 Task: Create a task  Create a new online platform for online music streaming , assign it to team member softage.2@softage.net in the project AnchorTech and update the status of the task to  At Risk , set the priority of the task to Medium
Action: Mouse moved to (71, 60)
Screenshot: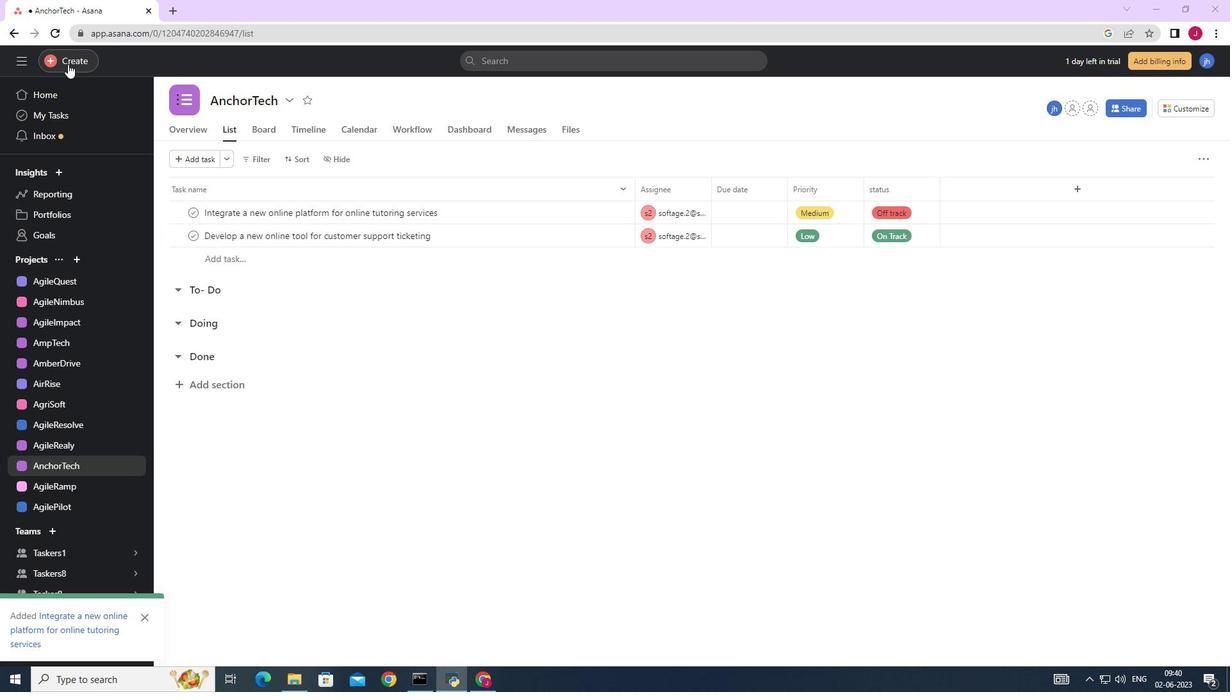 
Action: Mouse pressed left at (71, 60)
Screenshot: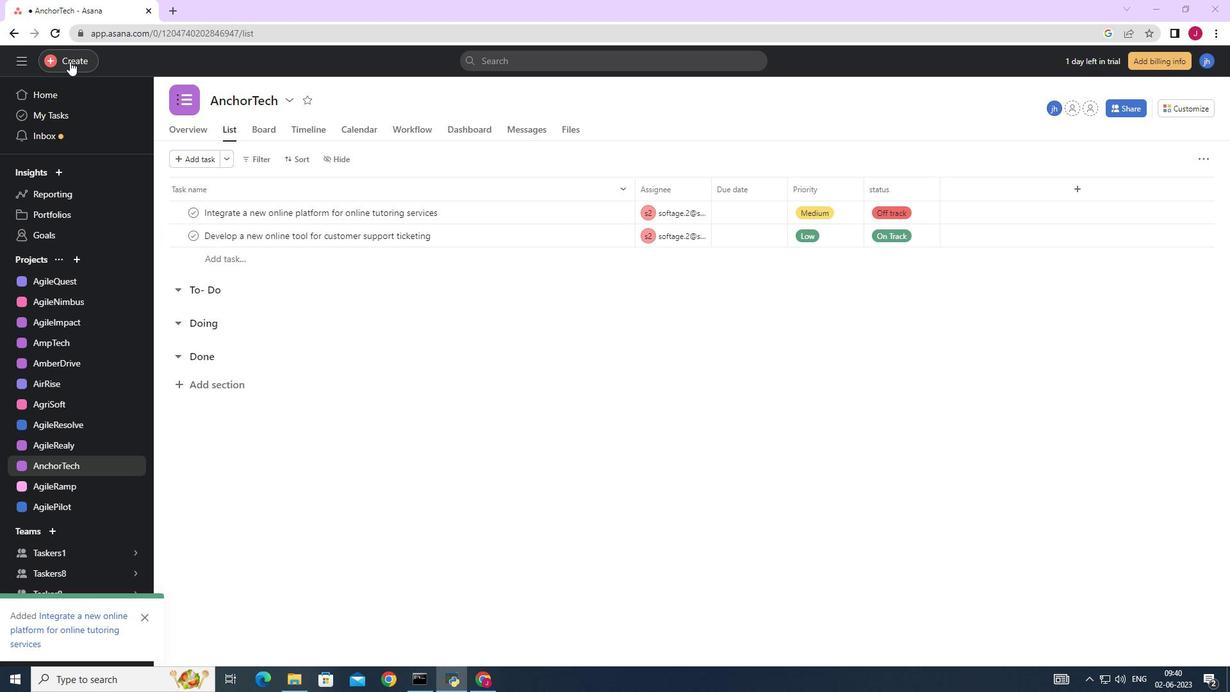 
Action: Mouse moved to (148, 67)
Screenshot: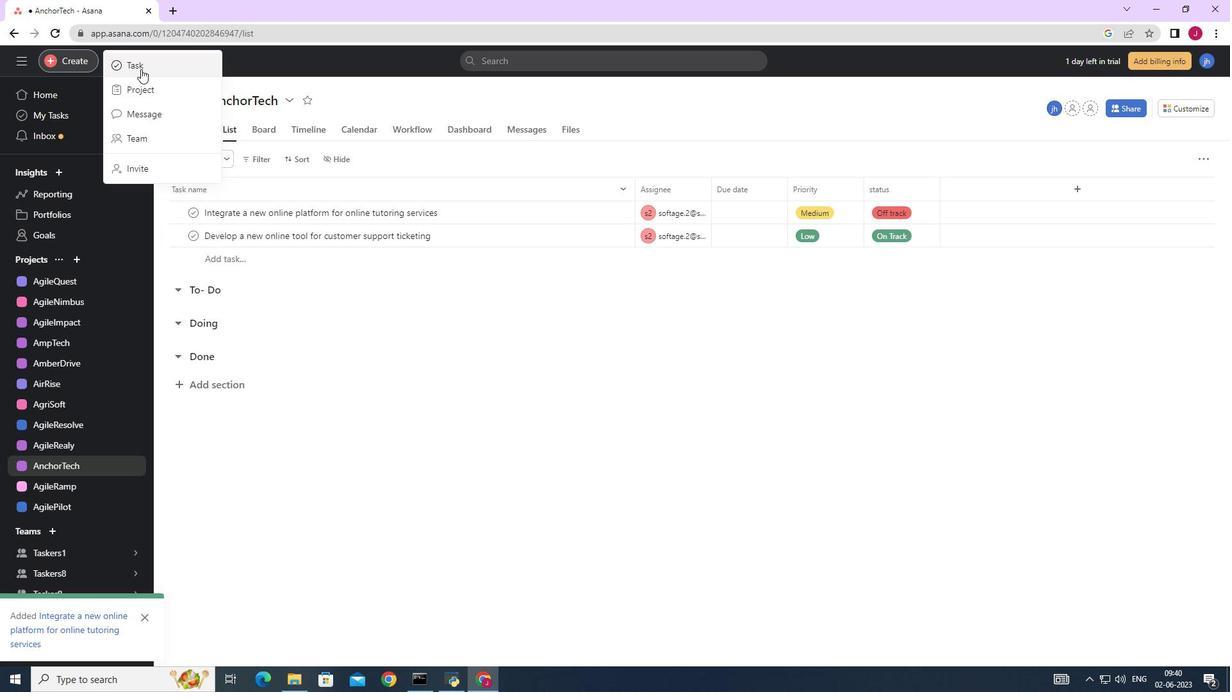 
Action: Mouse pressed left at (148, 67)
Screenshot: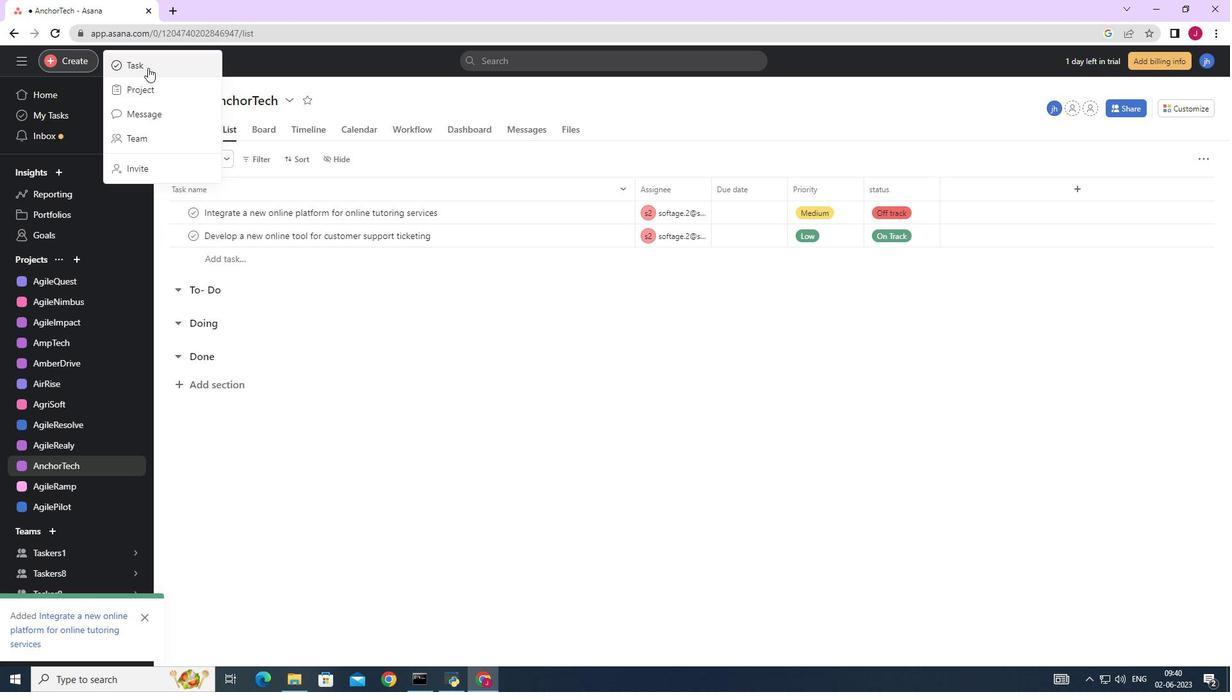 
Action: Mouse moved to (1003, 425)
Screenshot: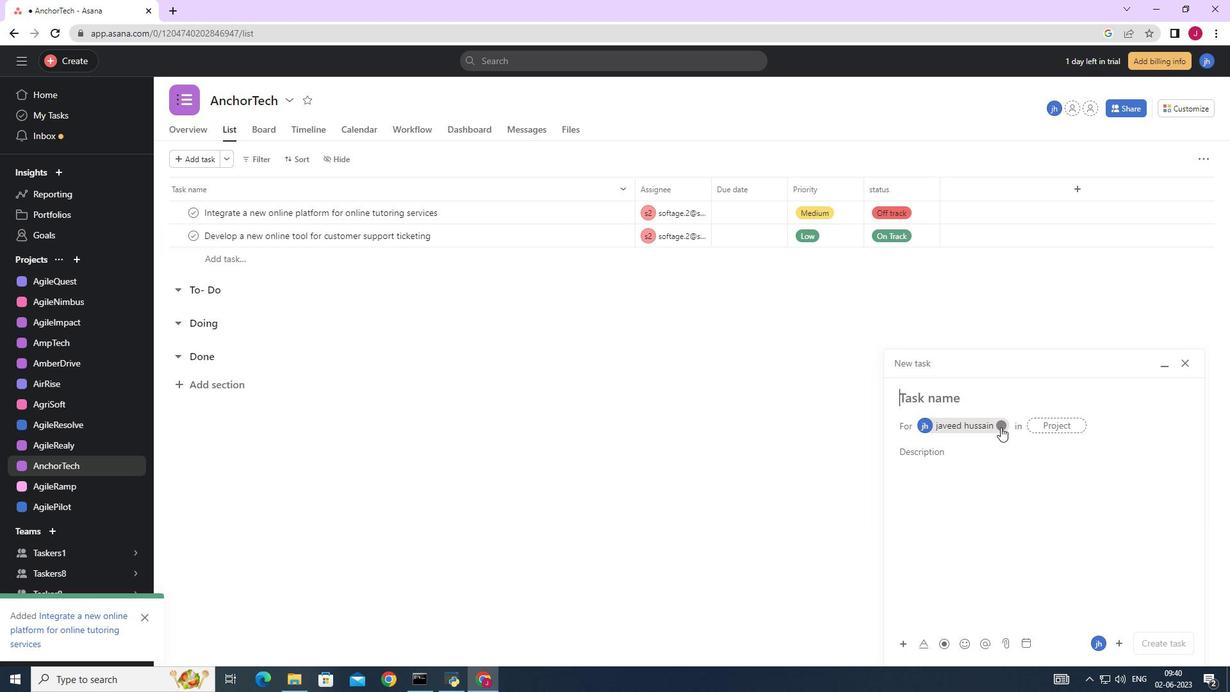
Action: Mouse pressed left at (1003, 425)
Screenshot: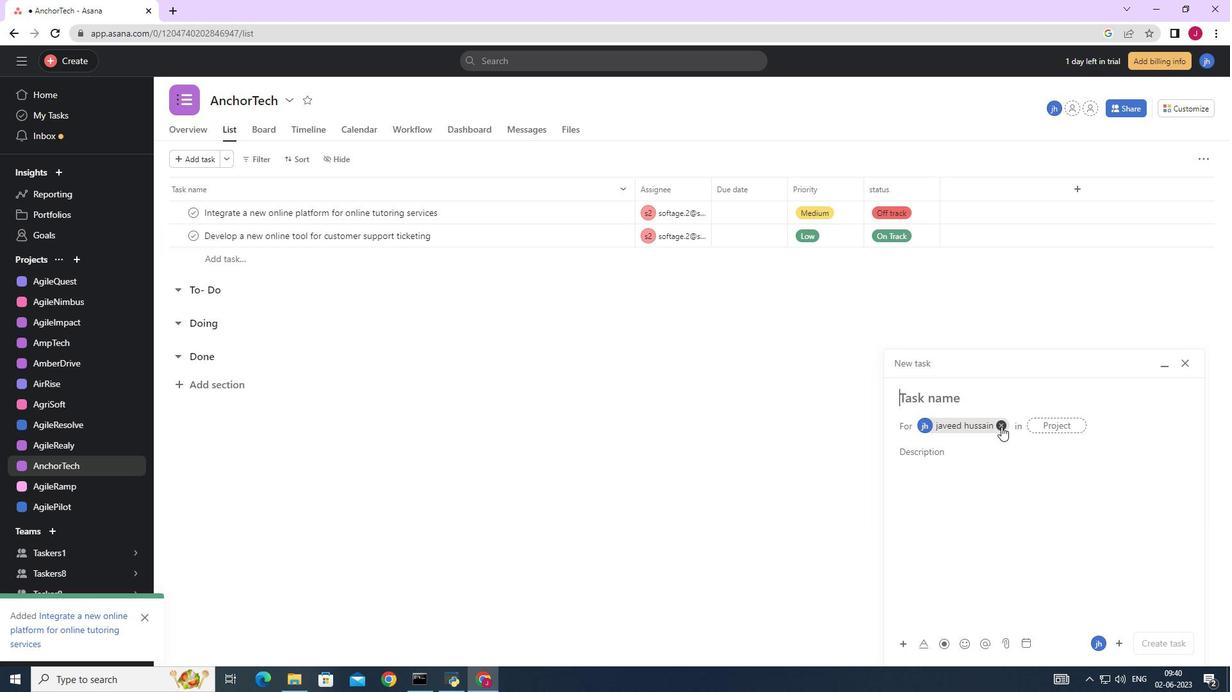 
Action: Mouse moved to (936, 394)
Screenshot: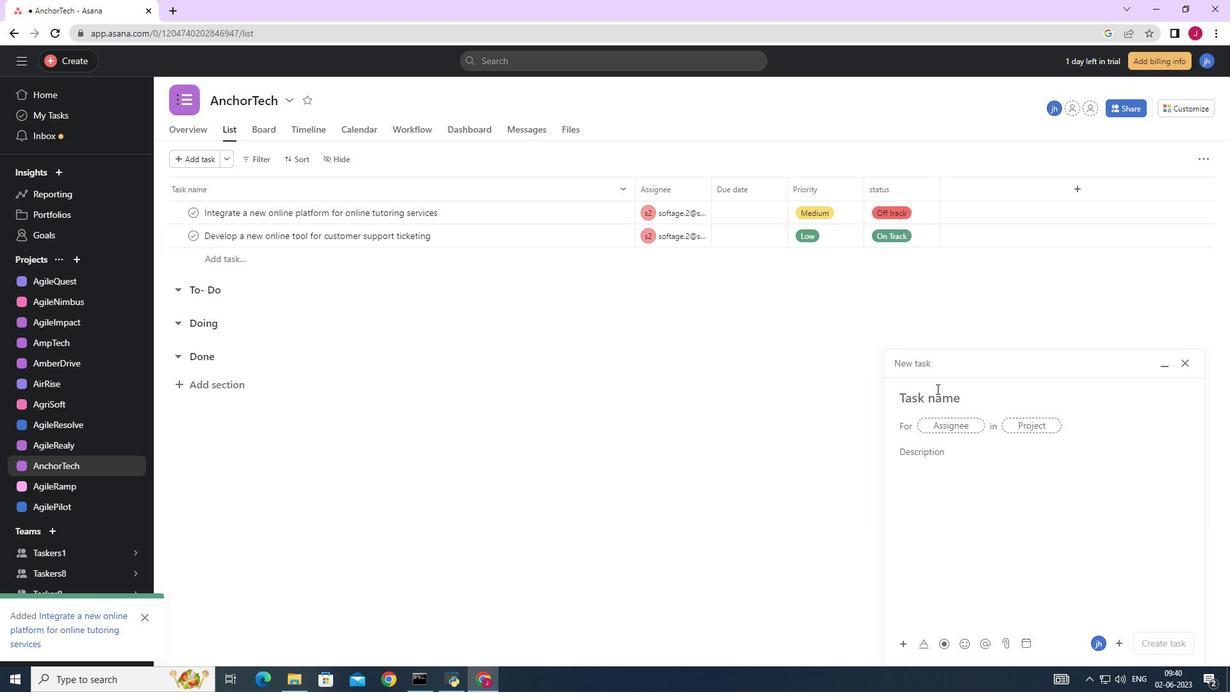 
Action: Key pressed <Key.caps_lock>C<Key.caps_lock>reate<Key.space>a<Key.space>new<Key.space>online<Key.space>platform<Key.space>for<Key.space>online<Key.space>musu<Key.backspace>ic<Key.space>treaming
Screenshot: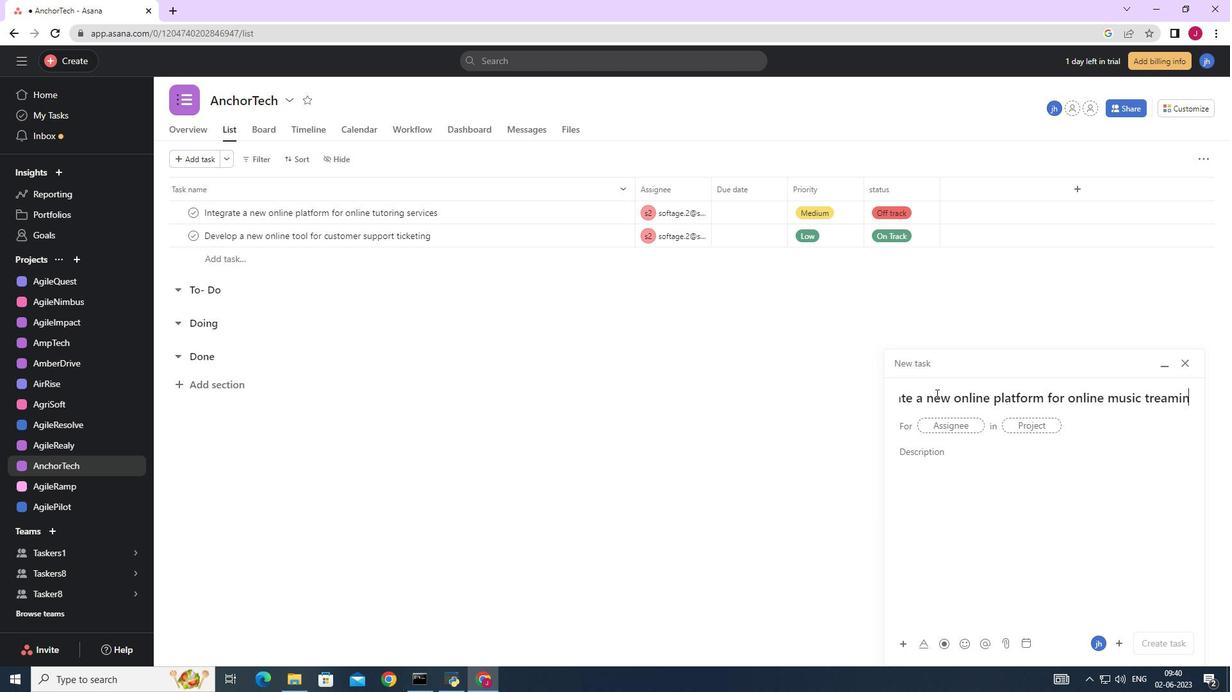 
Action: Mouse moved to (945, 430)
Screenshot: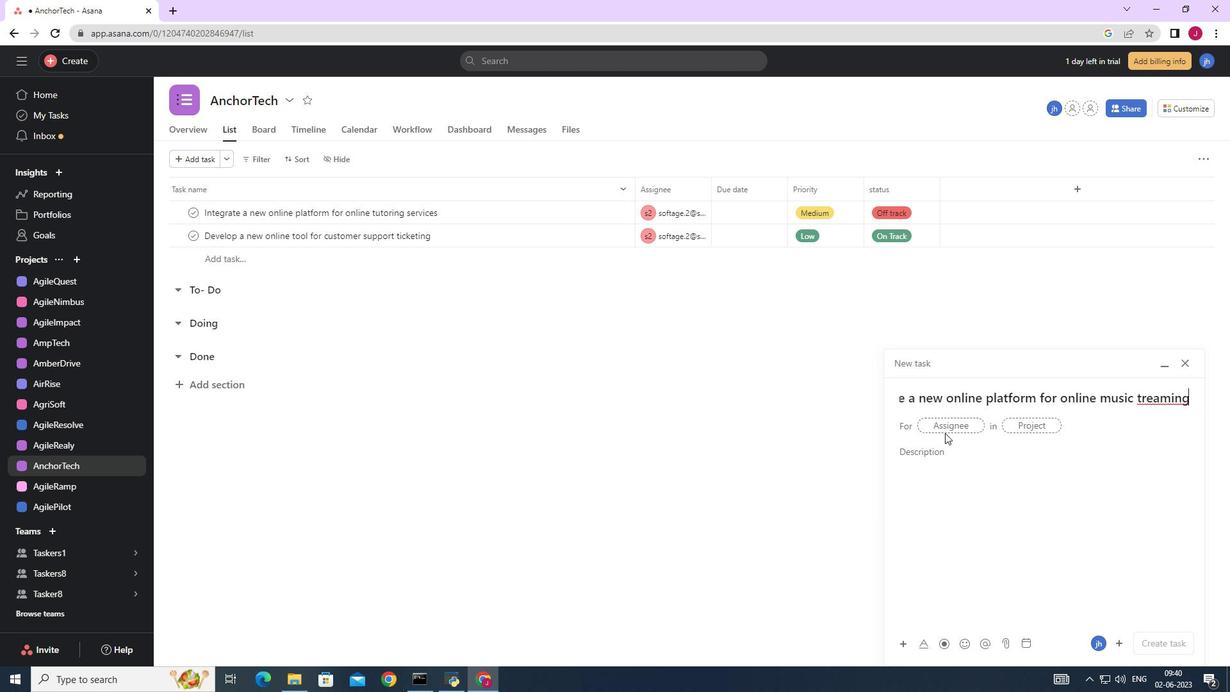 
Action: Mouse pressed left at (945, 430)
Screenshot: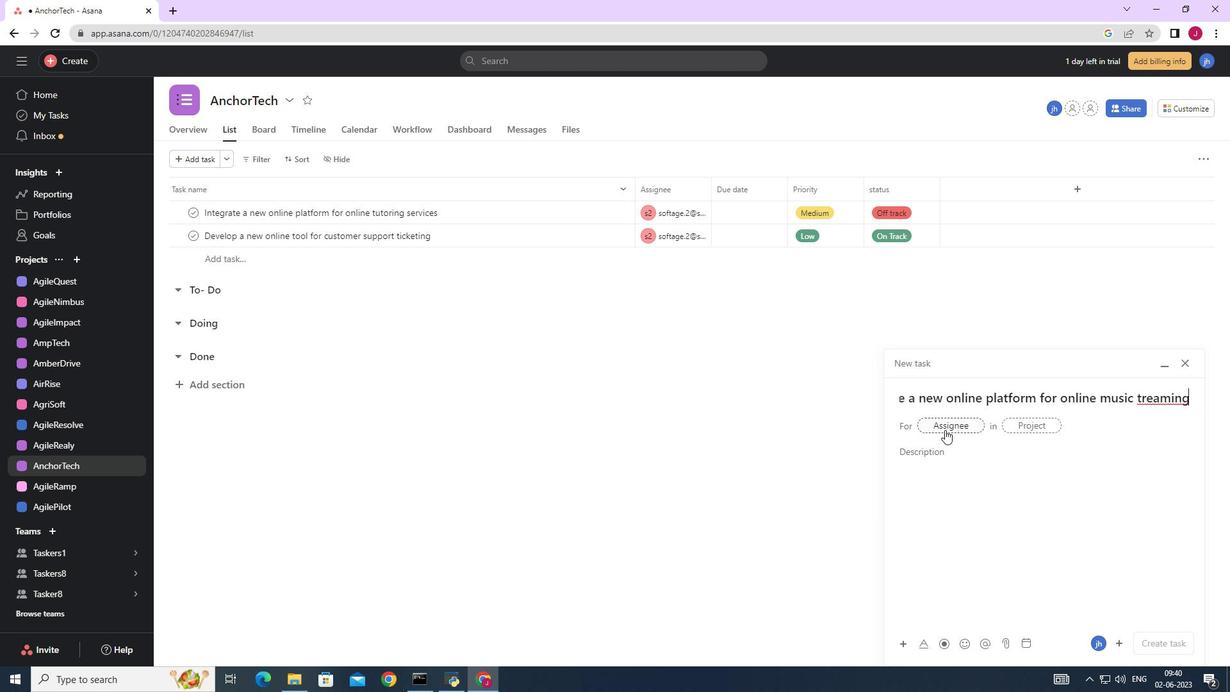 
Action: Key pressed softage.2
Screenshot: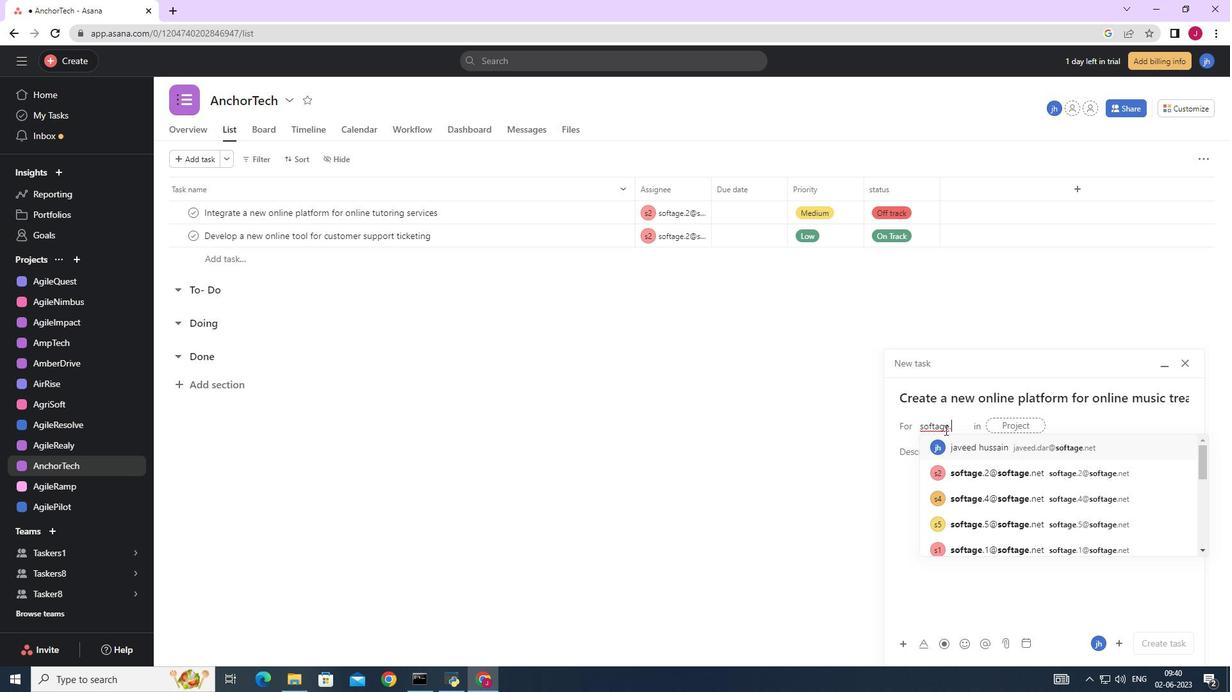 
Action: Mouse moved to (992, 449)
Screenshot: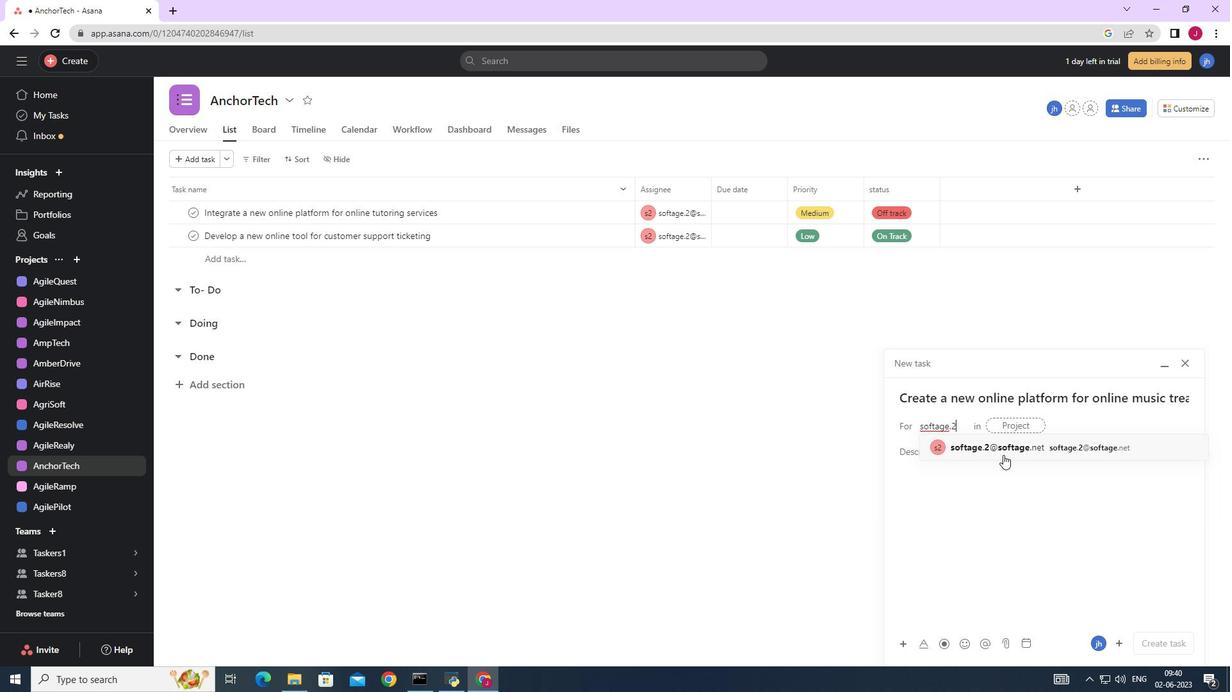 
Action: Mouse pressed left at (992, 449)
Screenshot: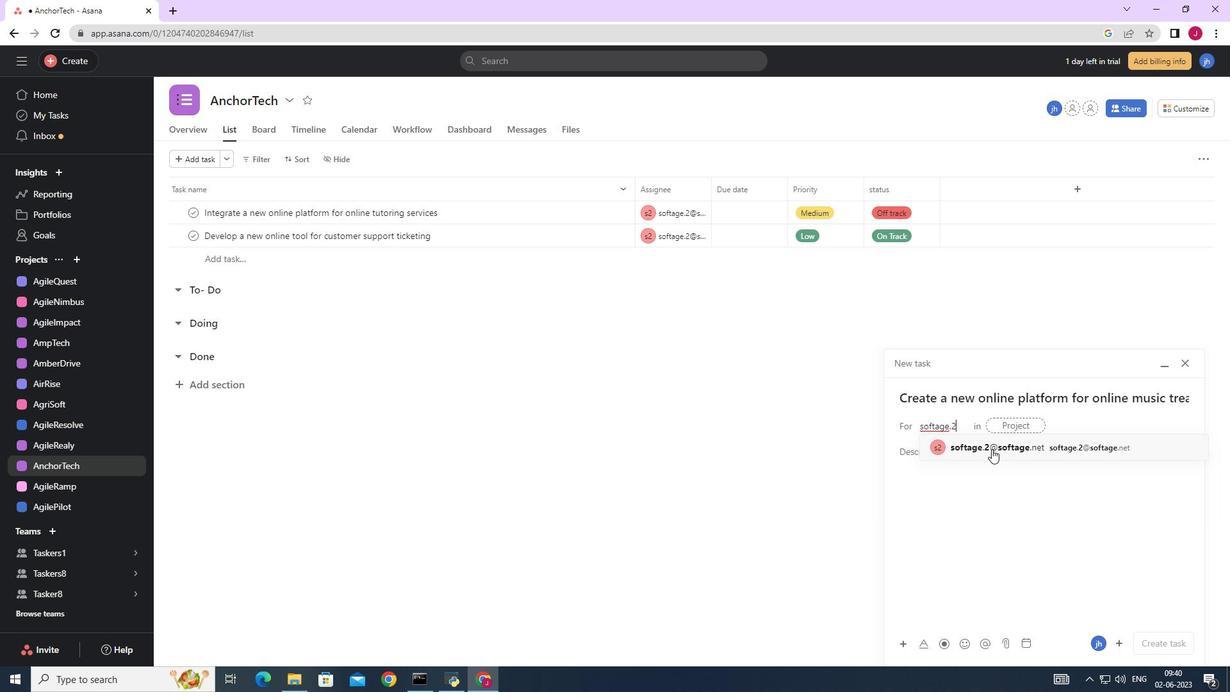 
Action: Mouse moved to (846, 440)
Screenshot: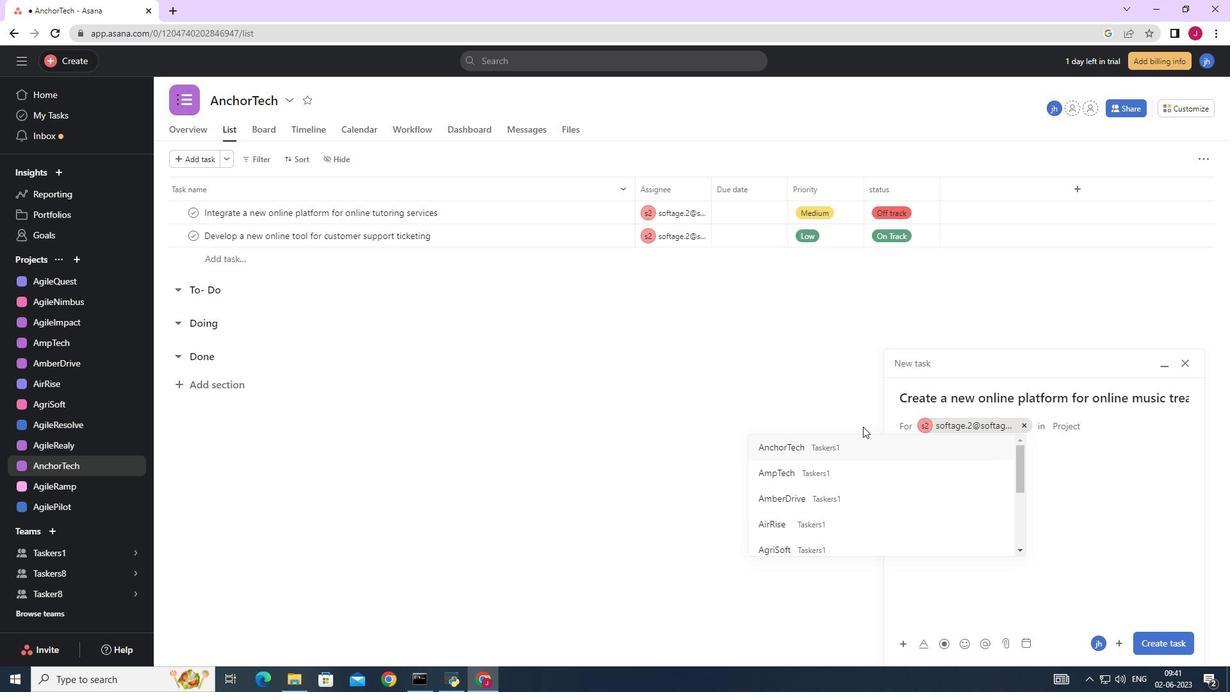 
Action: Mouse pressed left at (846, 440)
Screenshot: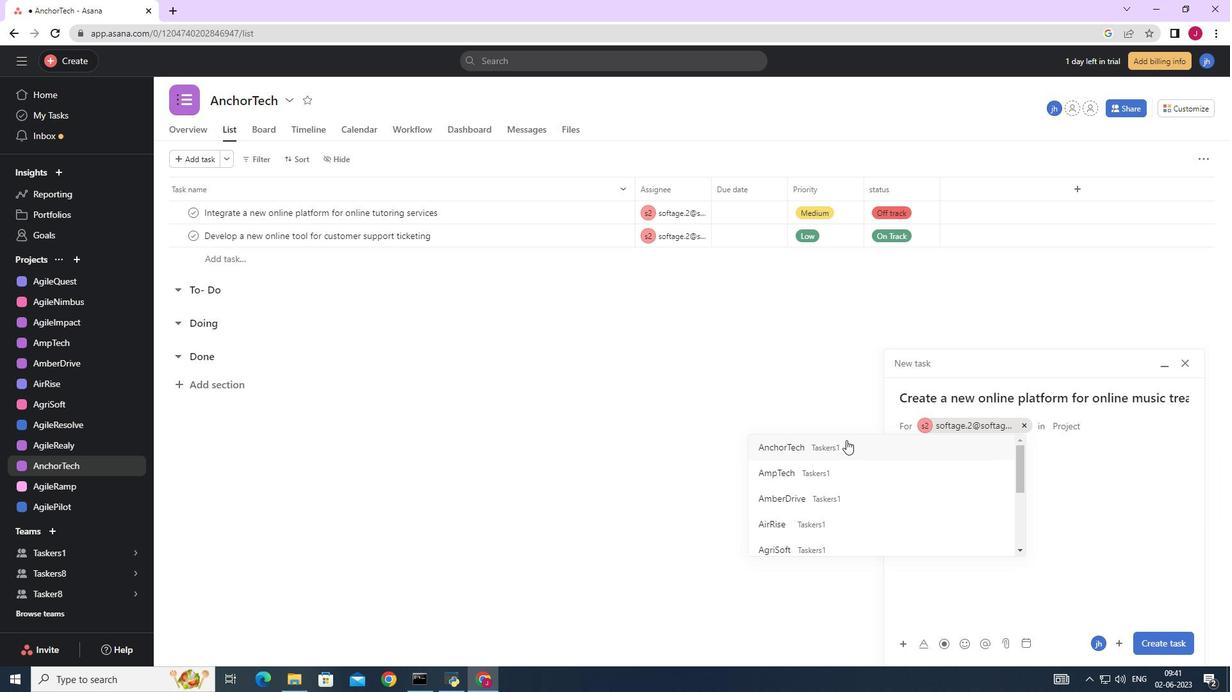 
Action: Mouse moved to (964, 455)
Screenshot: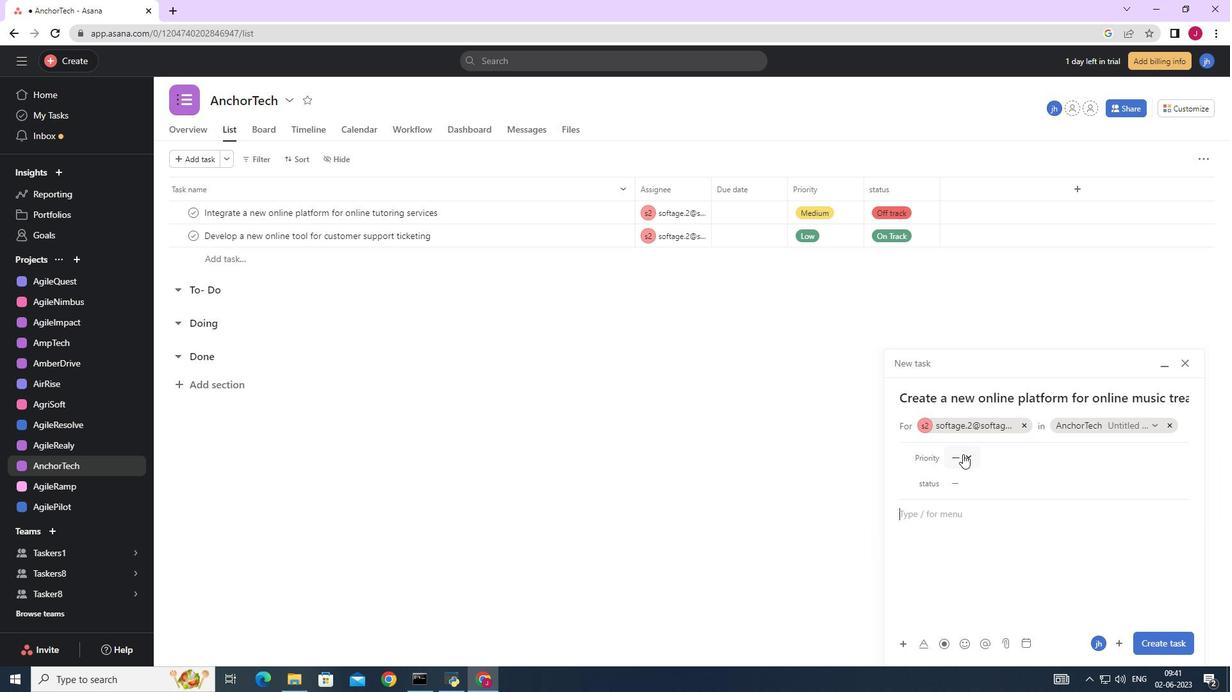 
Action: Mouse pressed left at (964, 455)
Screenshot: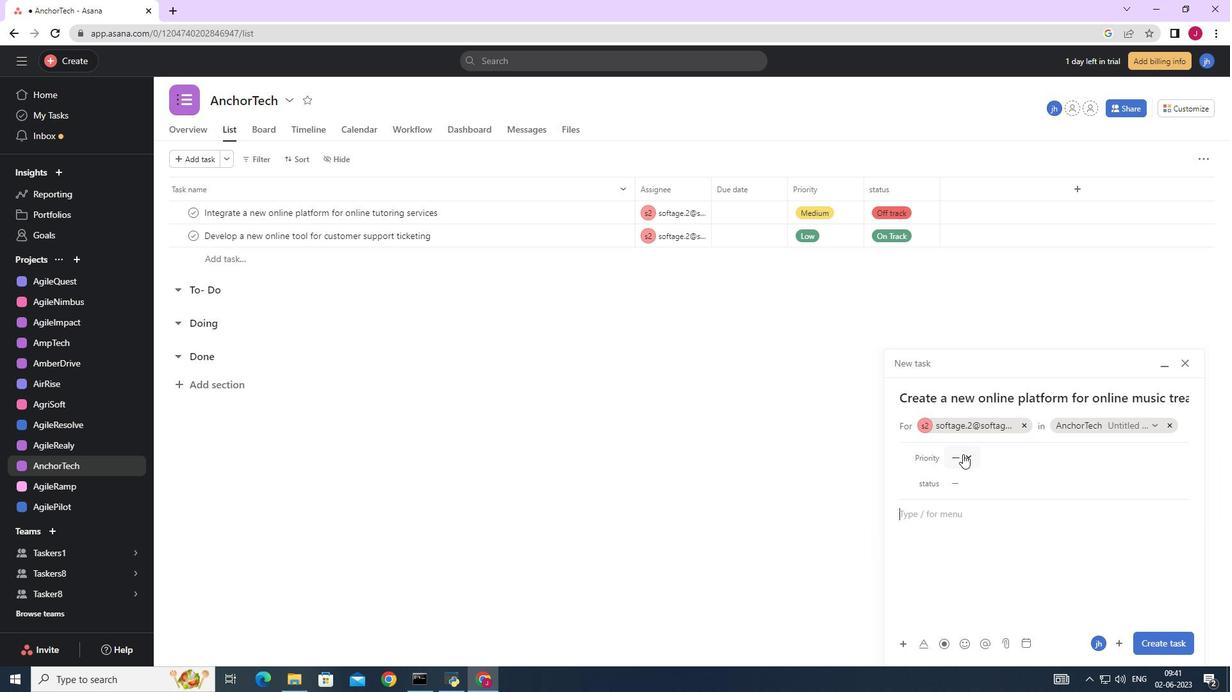 
Action: Mouse moved to (988, 523)
Screenshot: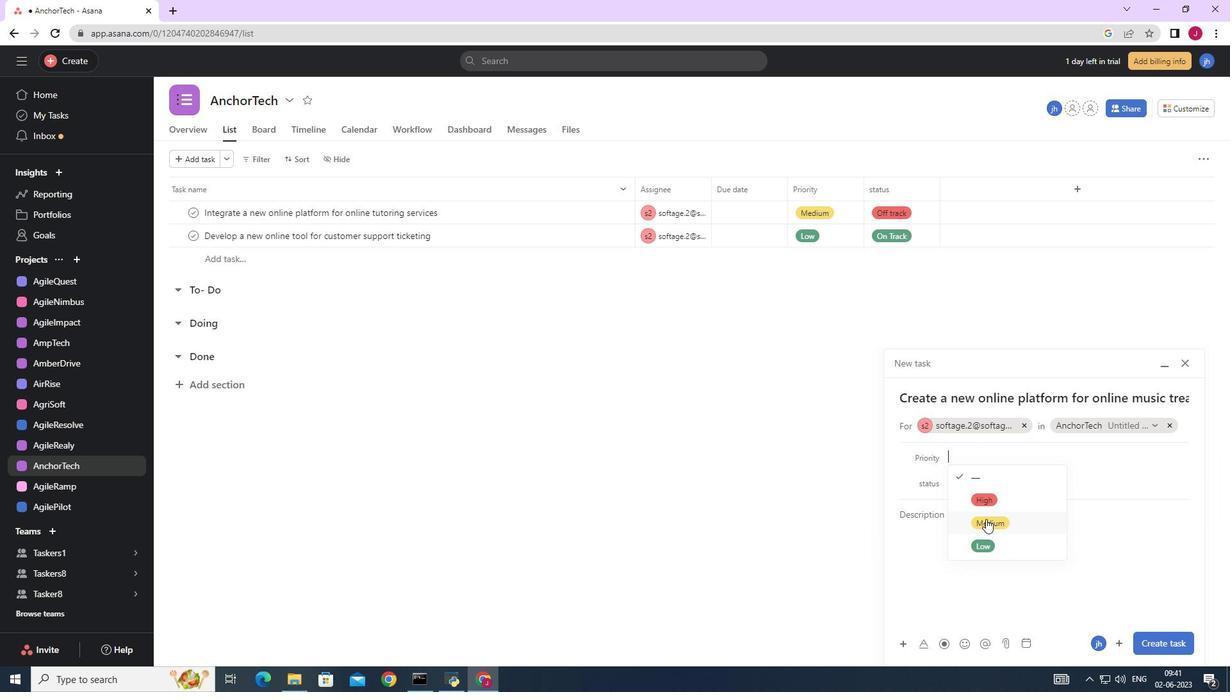 
Action: Mouse pressed left at (988, 523)
Screenshot: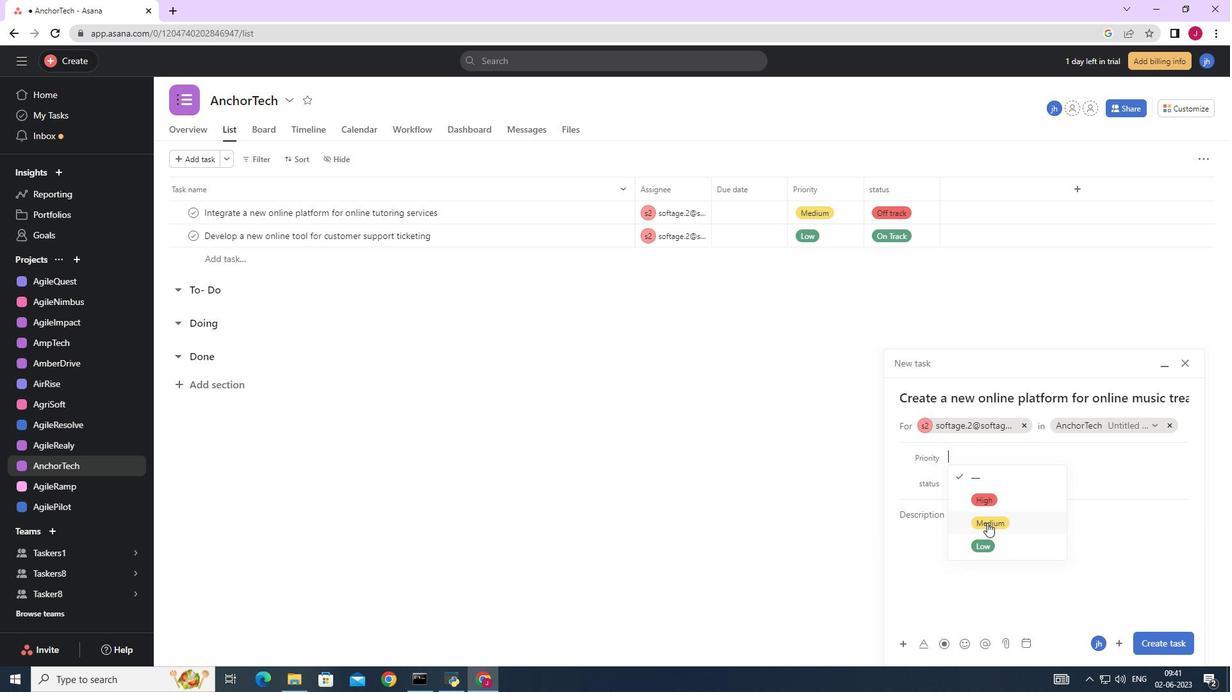 
Action: Mouse moved to (969, 484)
Screenshot: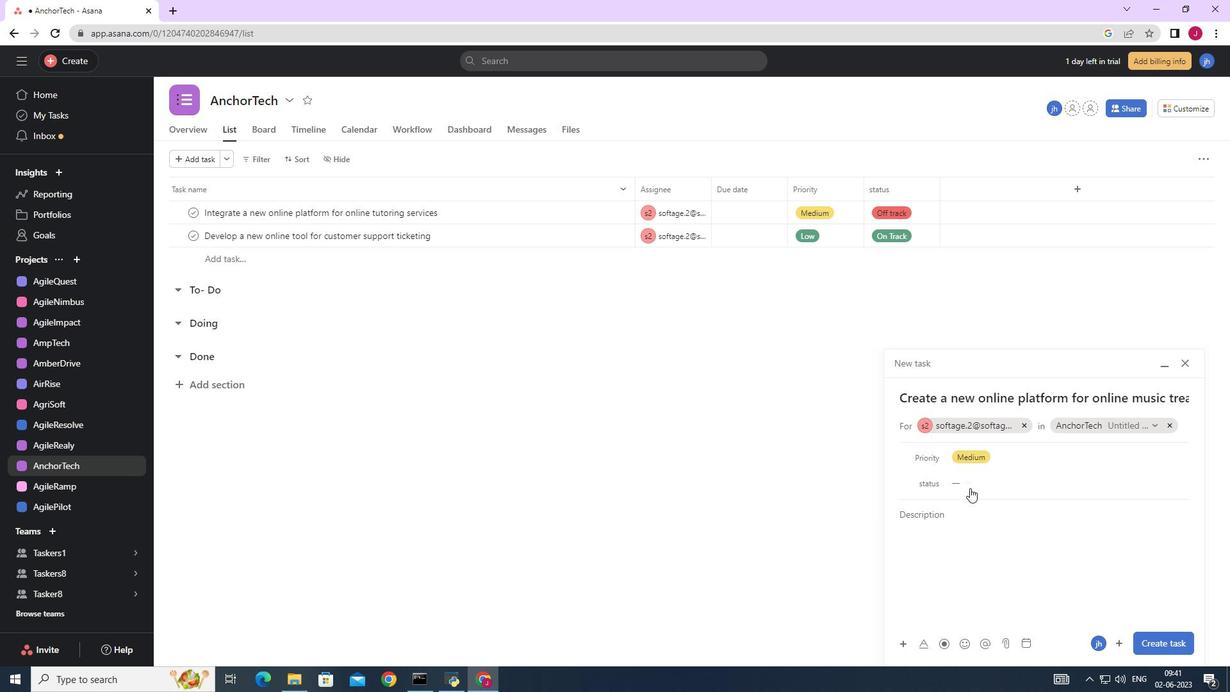 
Action: Mouse pressed left at (969, 484)
Screenshot: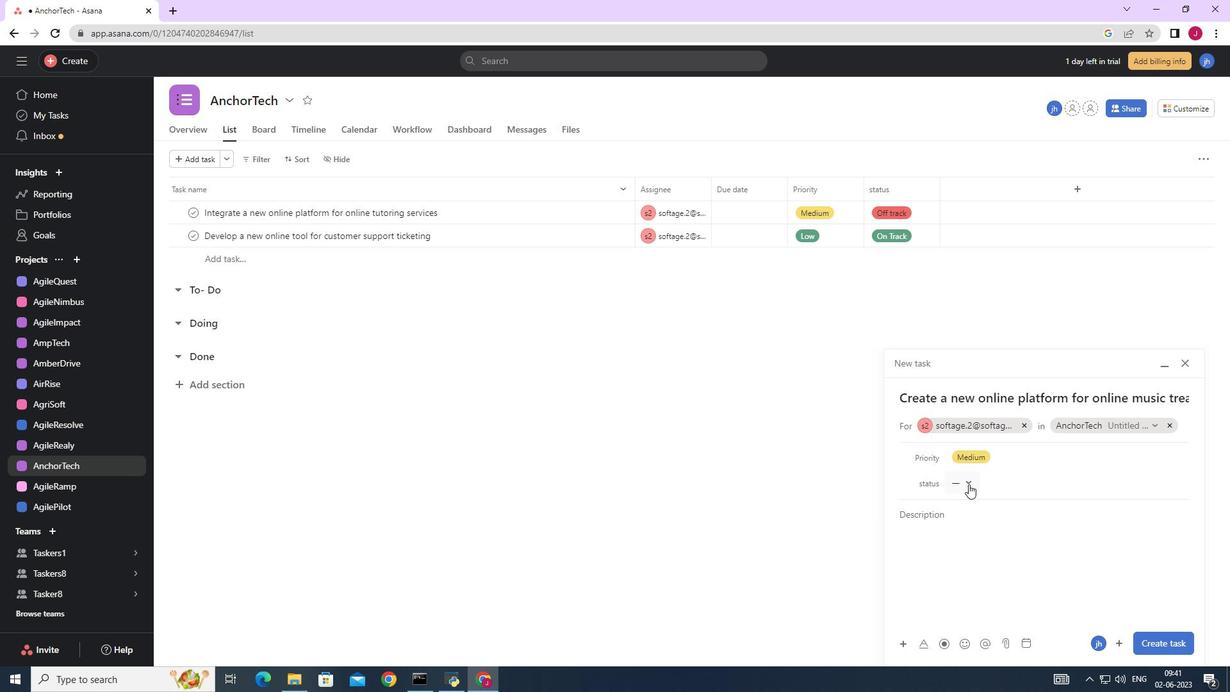 
Action: Mouse moved to (989, 571)
Screenshot: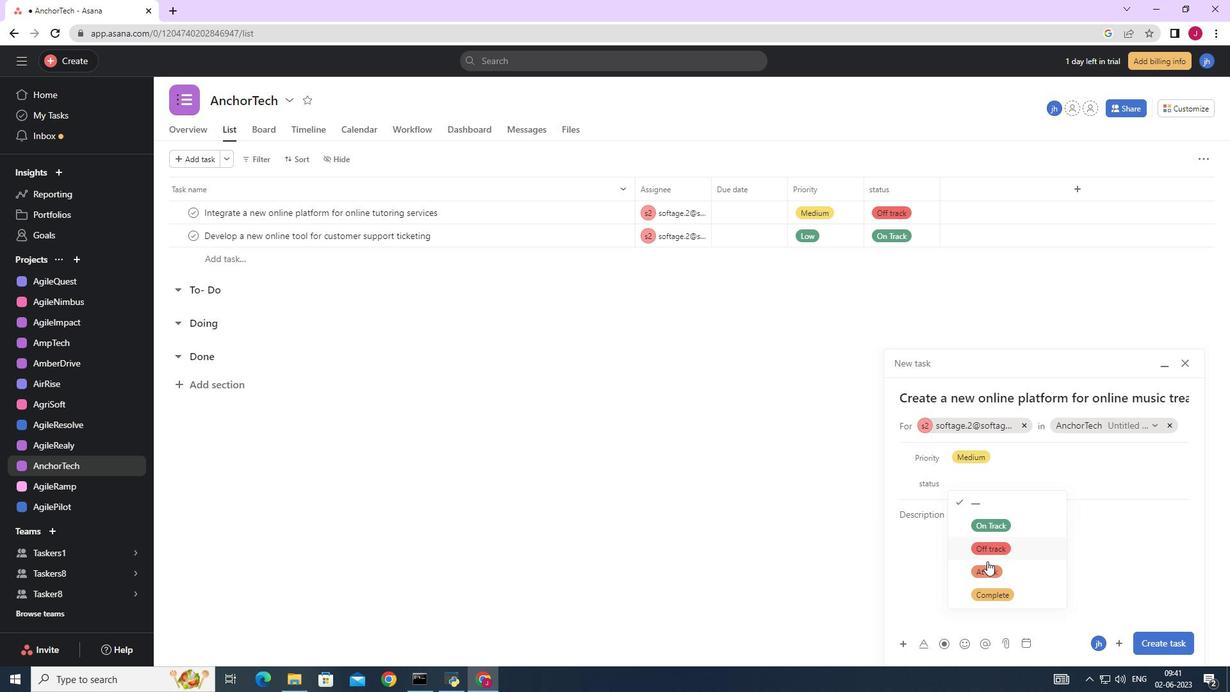 
Action: Mouse pressed left at (989, 571)
Screenshot: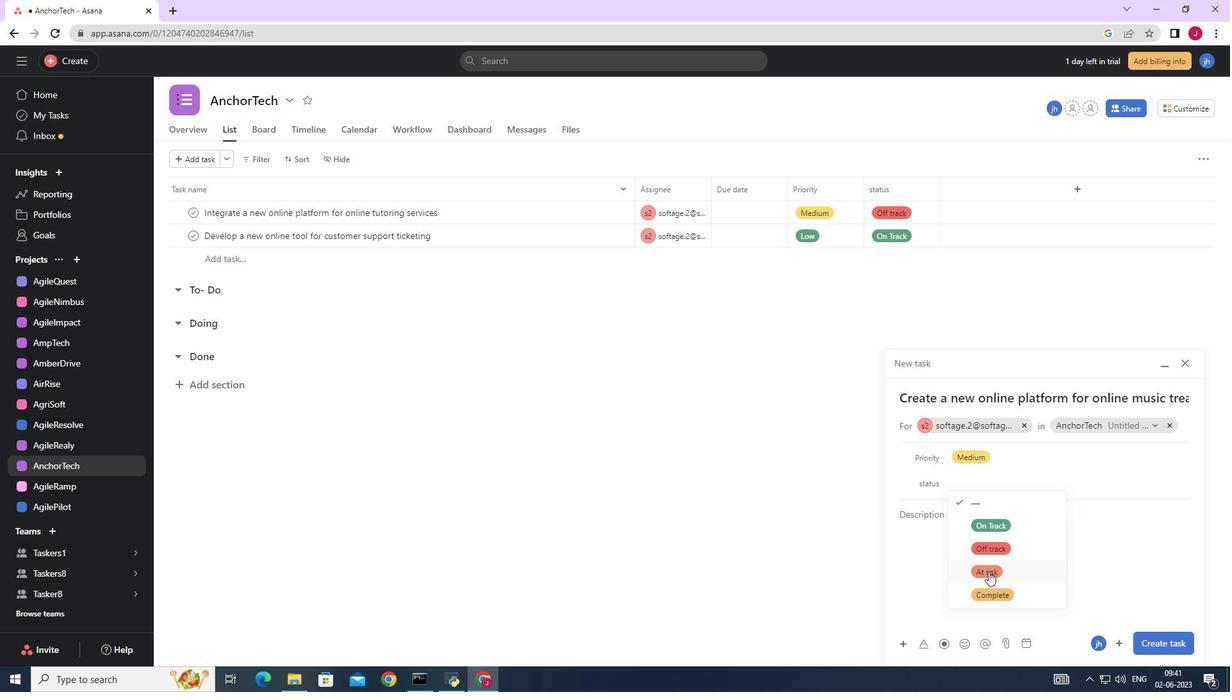 
Action: Mouse moved to (1164, 644)
Screenshot: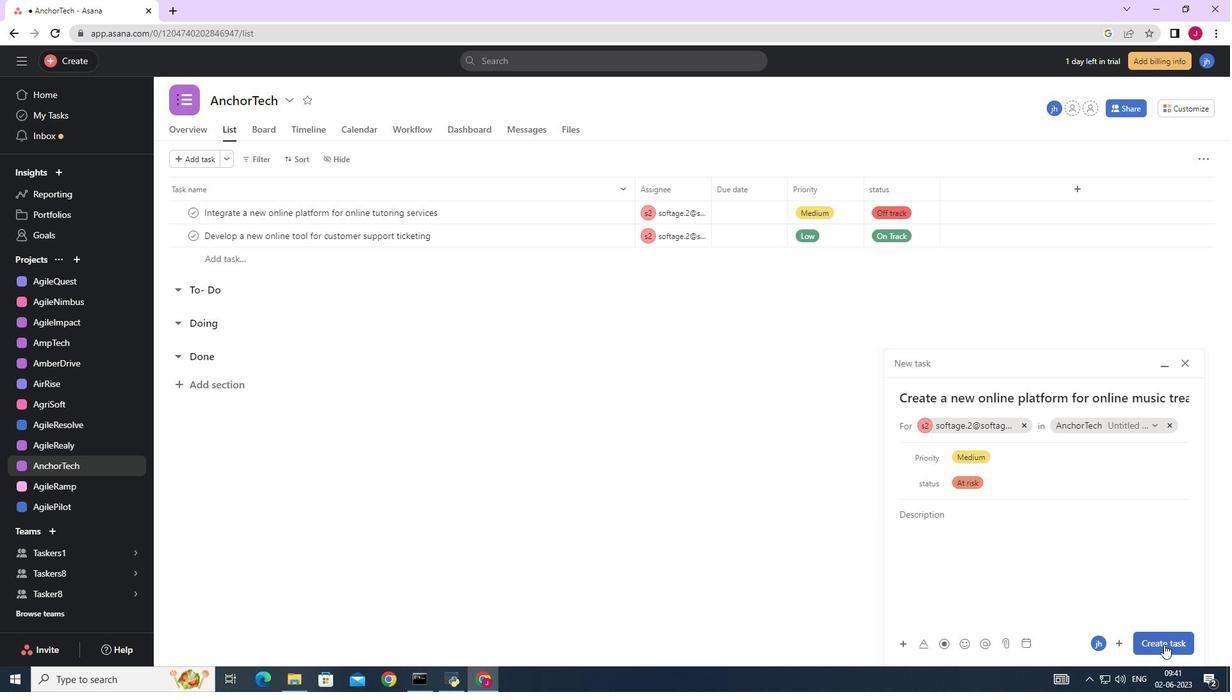 
Action: Mouse pressed left at (1164, 644)
Screenshot: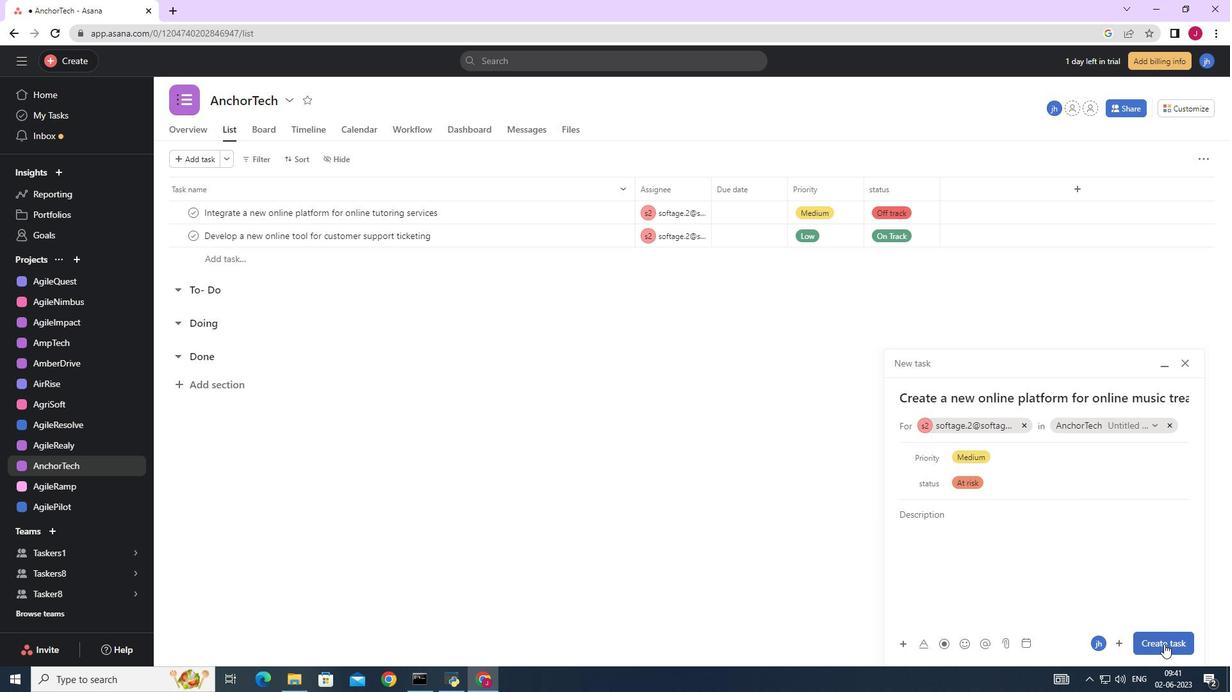 
Action: Mouse moved to (1164, 642)
Screenshot: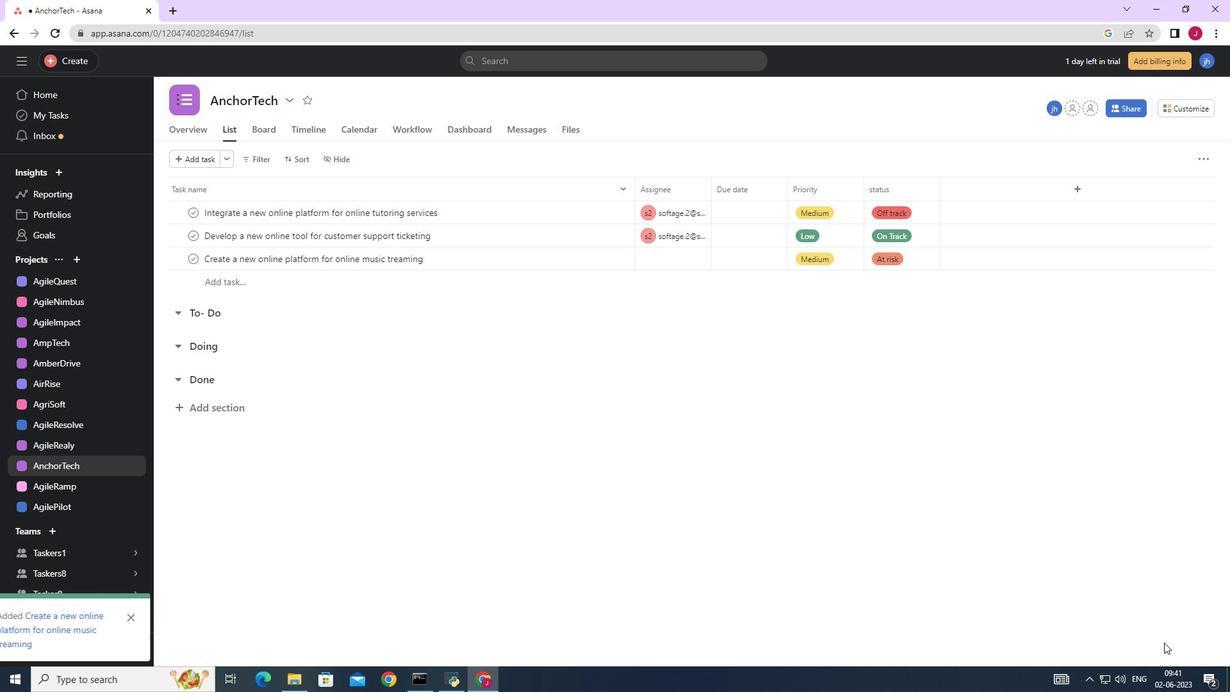 
